 Task: Add Panera Bread Baked Potato Soup to the cart.
Action: Mouse moved to (25, 130)
Screenshot: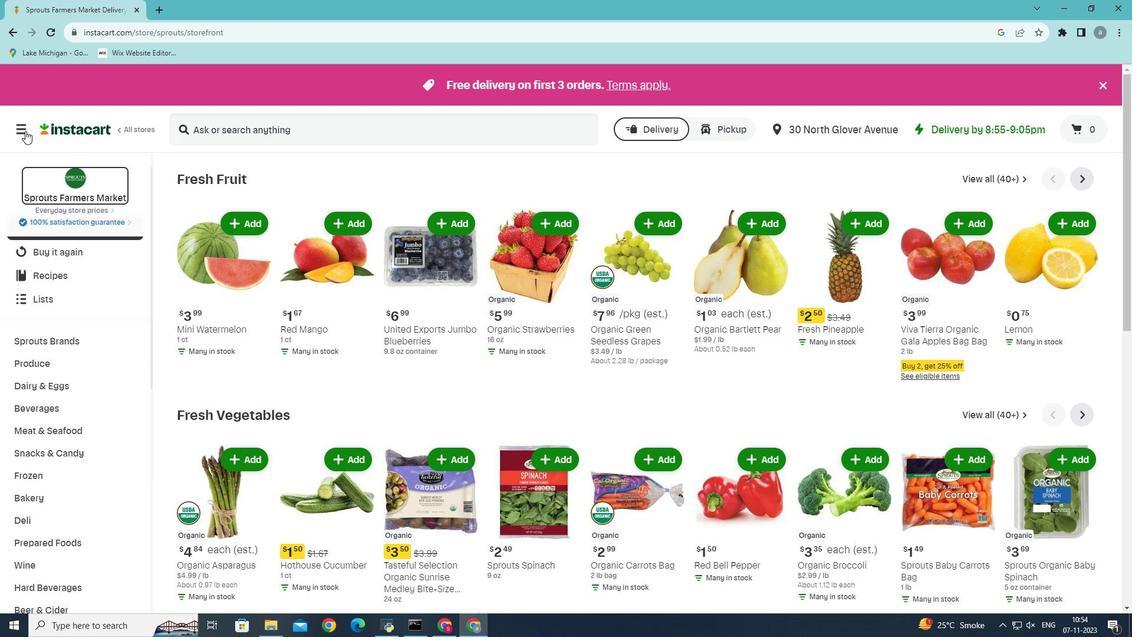 
Action: Mouse pressed left at (25, 130)
Screenshot: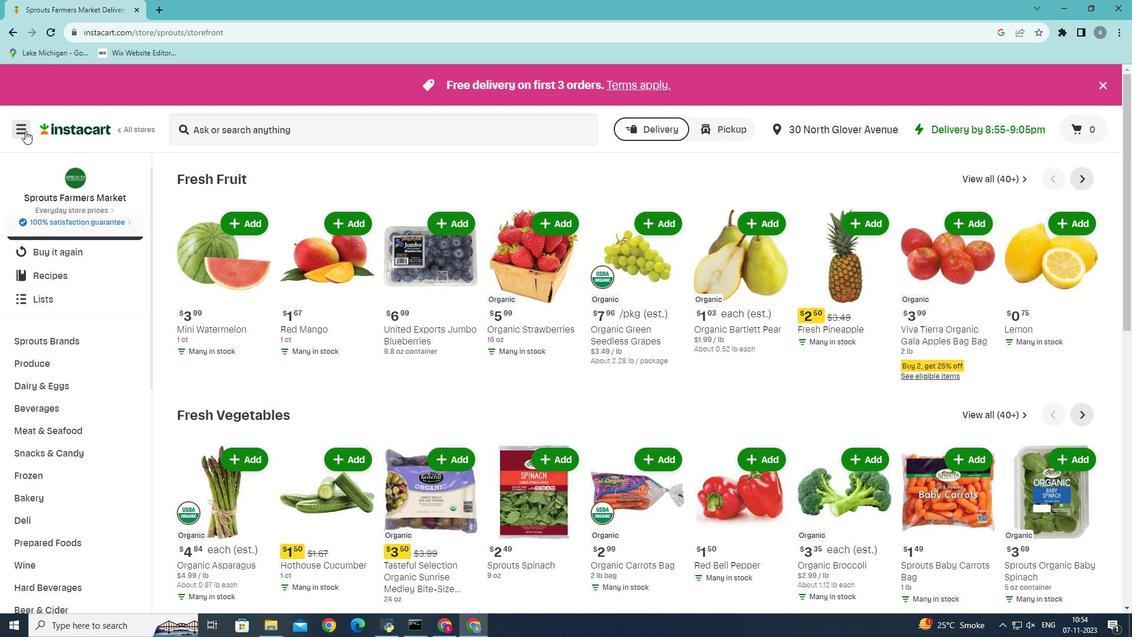 
Action: Mouse moved to (47, 325)
Screenshot: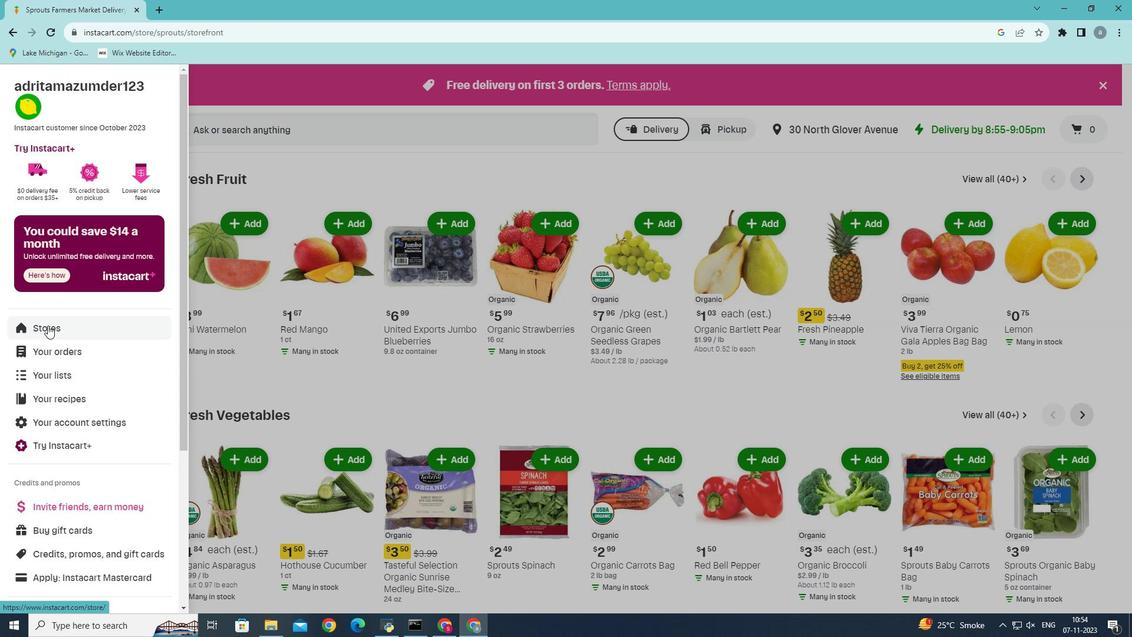 
Action: Mouse pressed left at (47, 325)
Screenshot: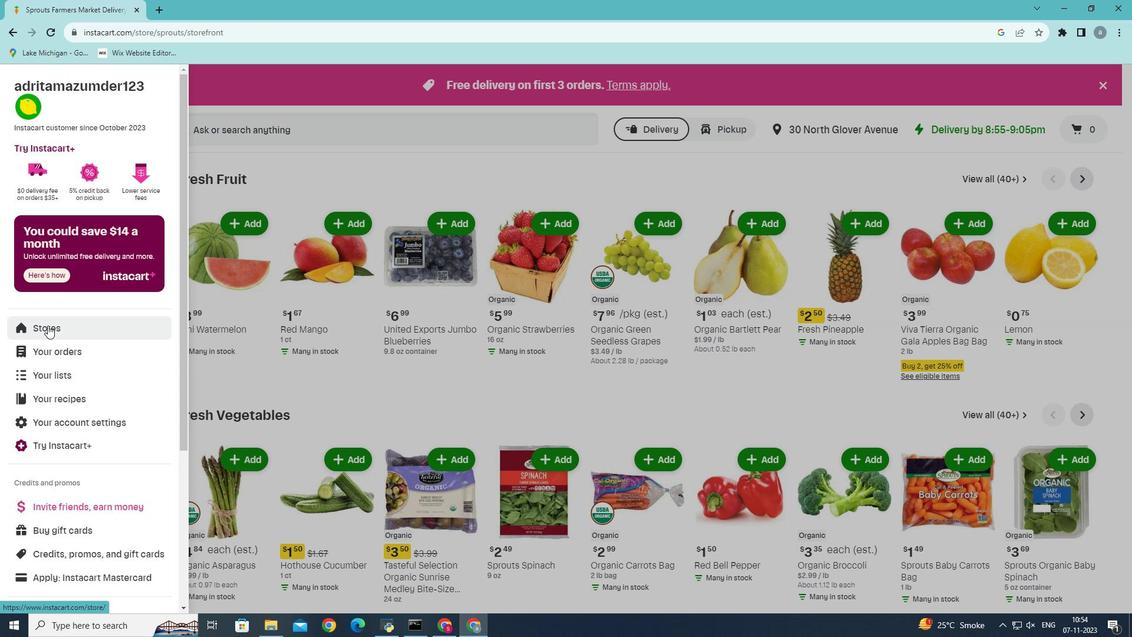
Action: Mouse moved to (279, 127)
Screenshot: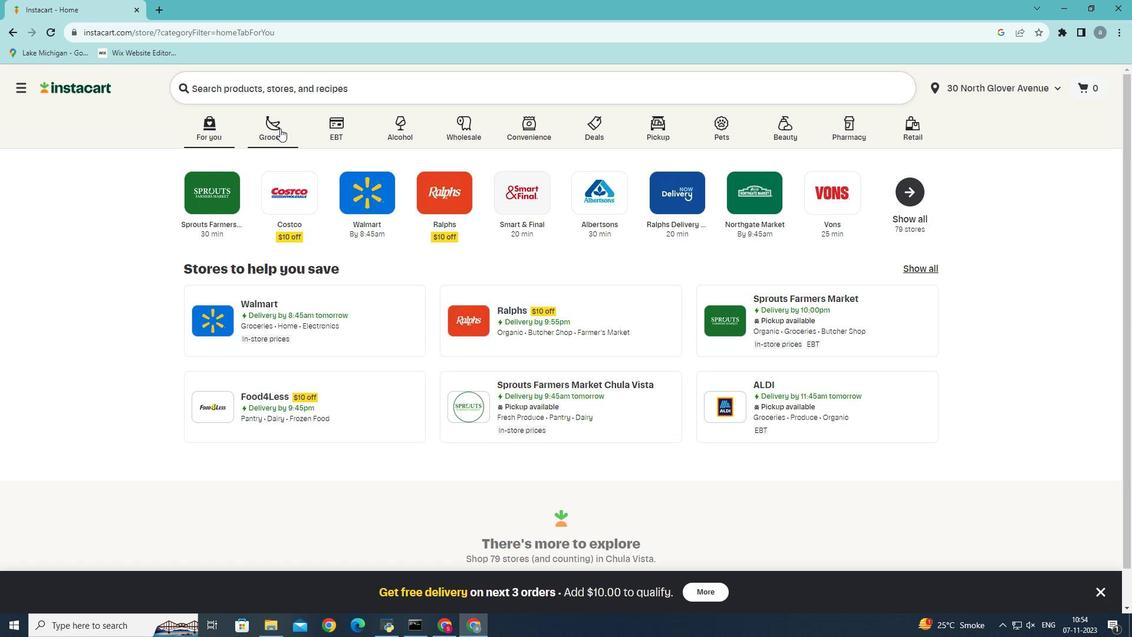 
Action: Mouse pressed left at (279, 127)
Screenshot: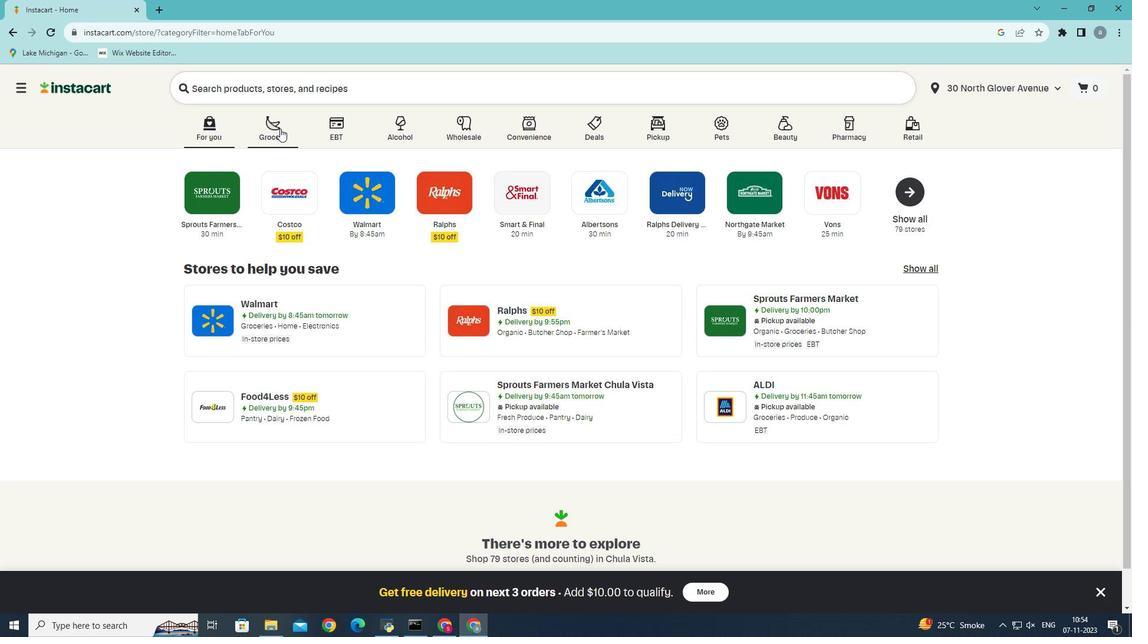 
Action: Mouse moved to (272, 339)
Screenshot: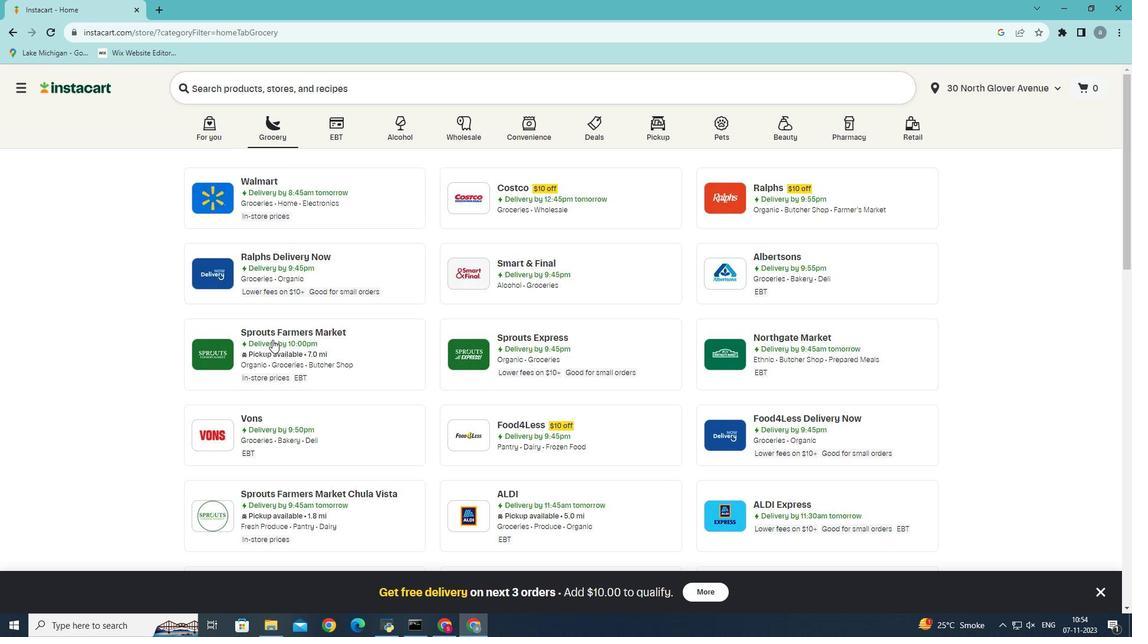 
Action: Mouse pressed left at (272, 339)
Screenshot: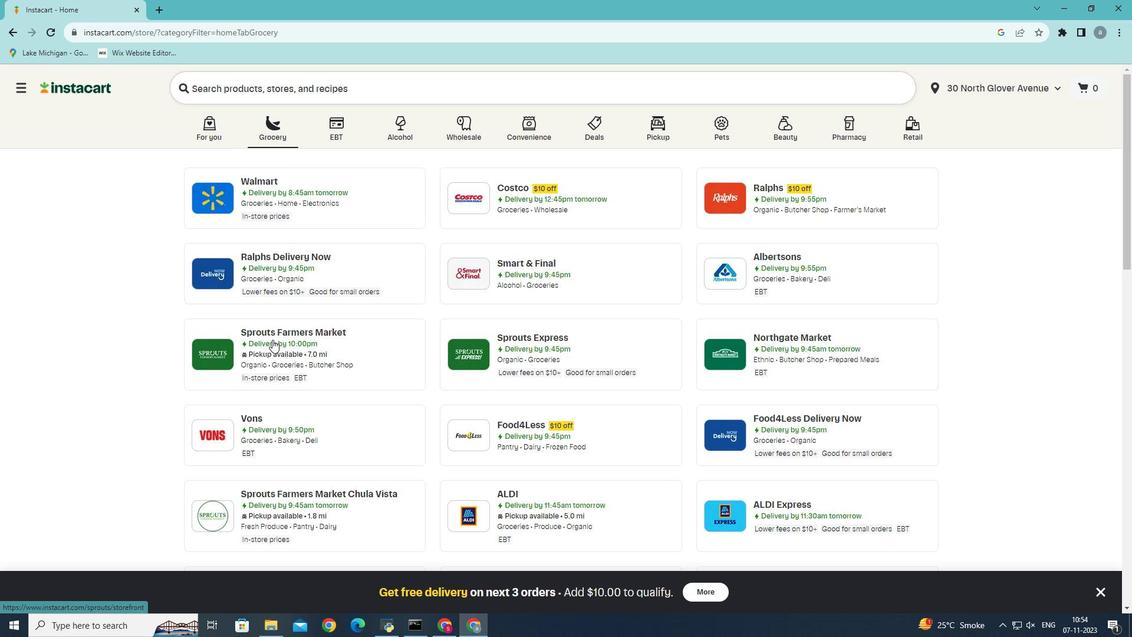 
Action: Mouse moved to (73, 482)
Screenshot: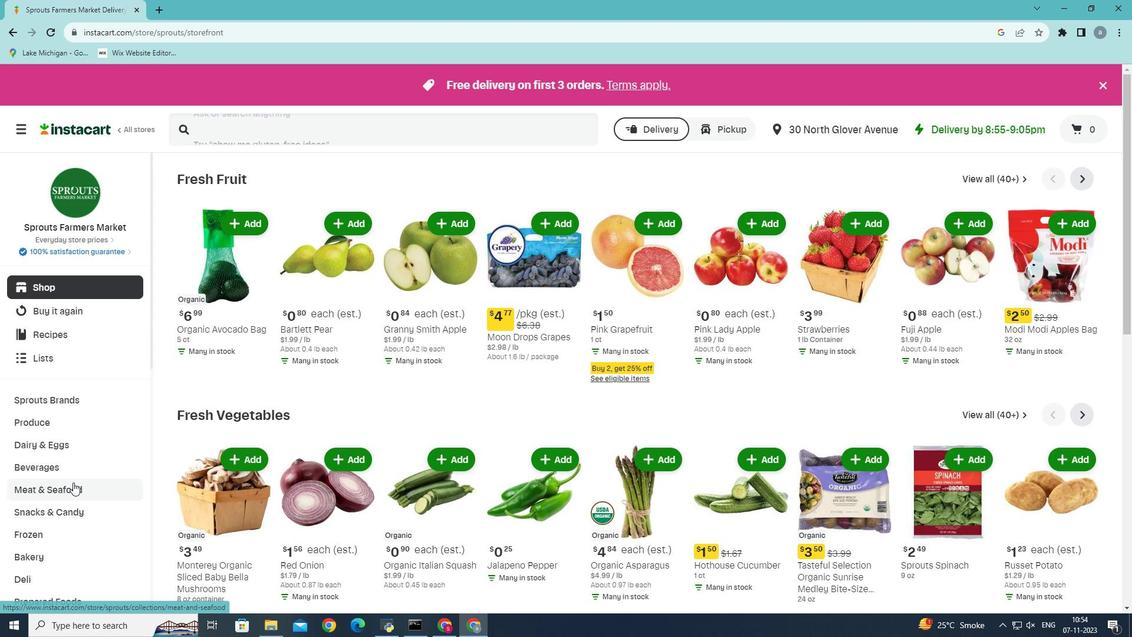 
Action: Mouse scrolled (73, 481) with delta (0, 0)
Screenshot: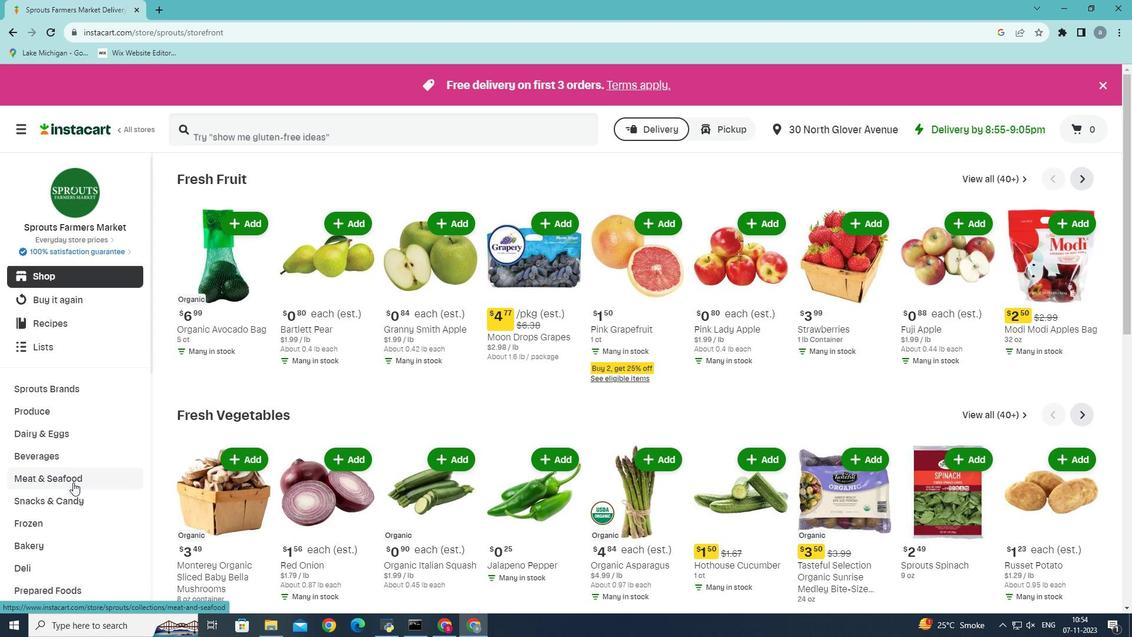 
Action: Mouse scrolled (73, 481) with delta (0, 0)
Screenshot: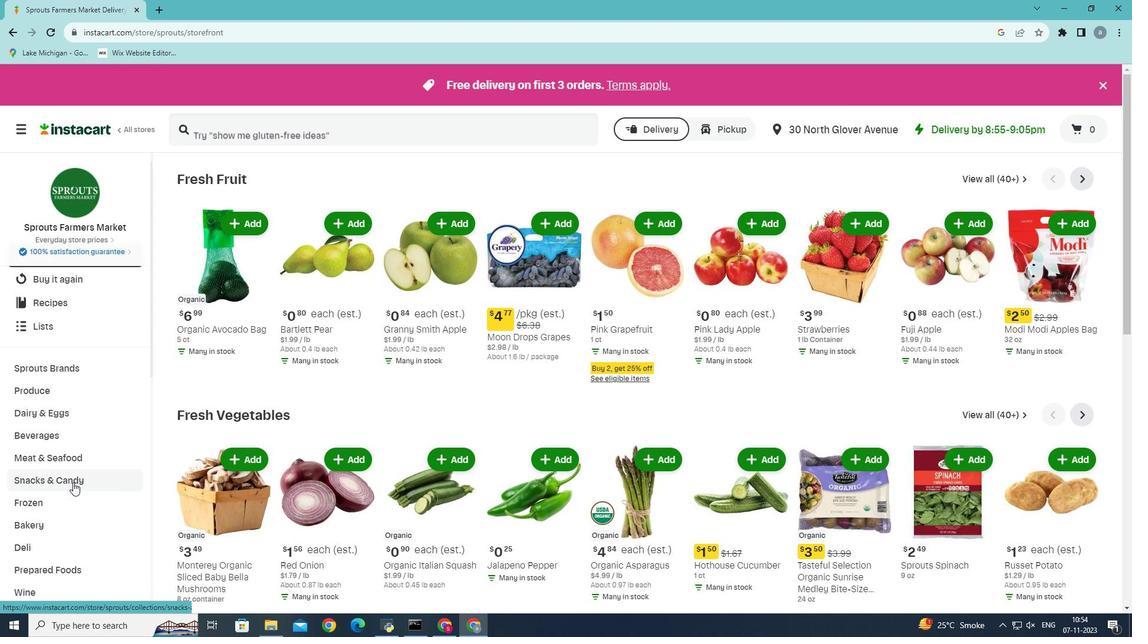 
Action: Mouse pressed left at (73, 482)
Screenshot: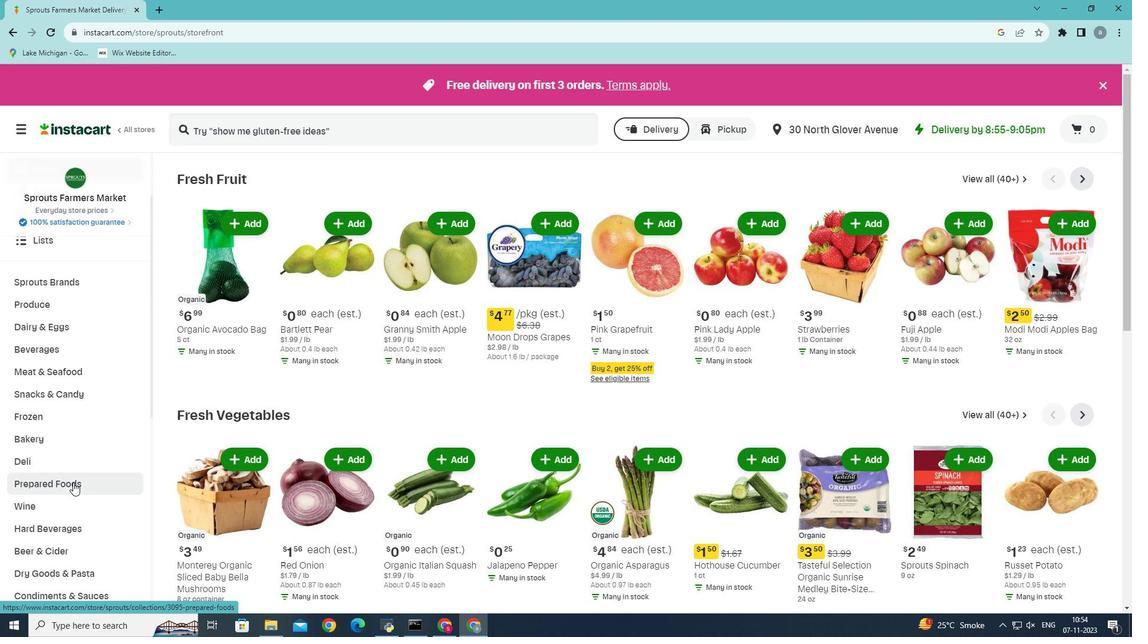 
Action: Mouse moved to (595, 207)
Screenshot: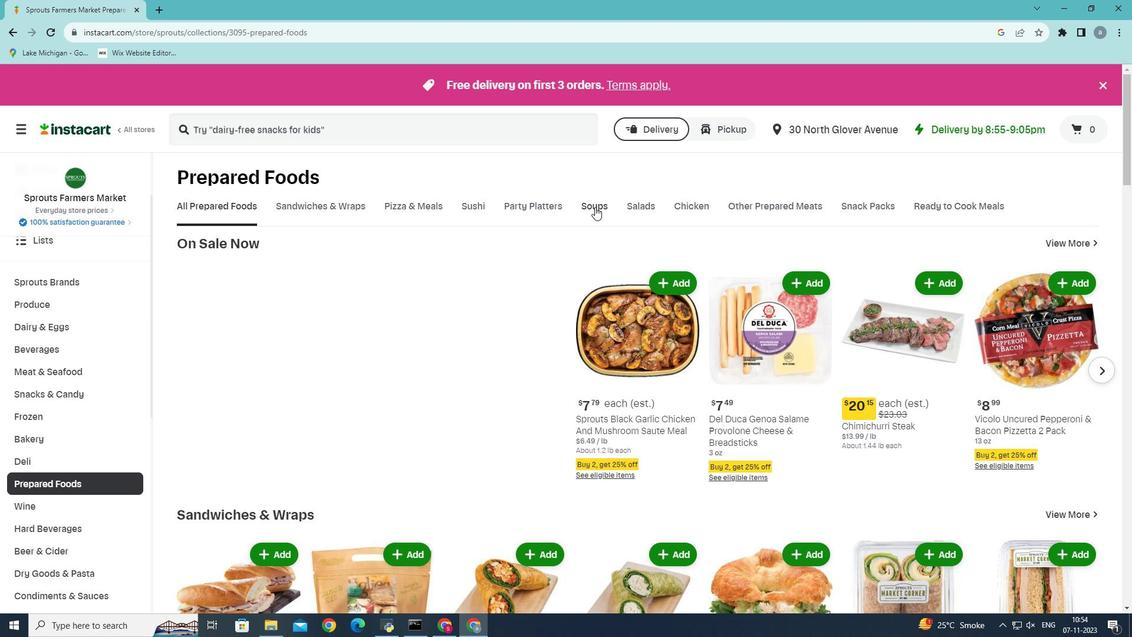 
Action: Mouse pressed left at (595, 207)
Screenshot: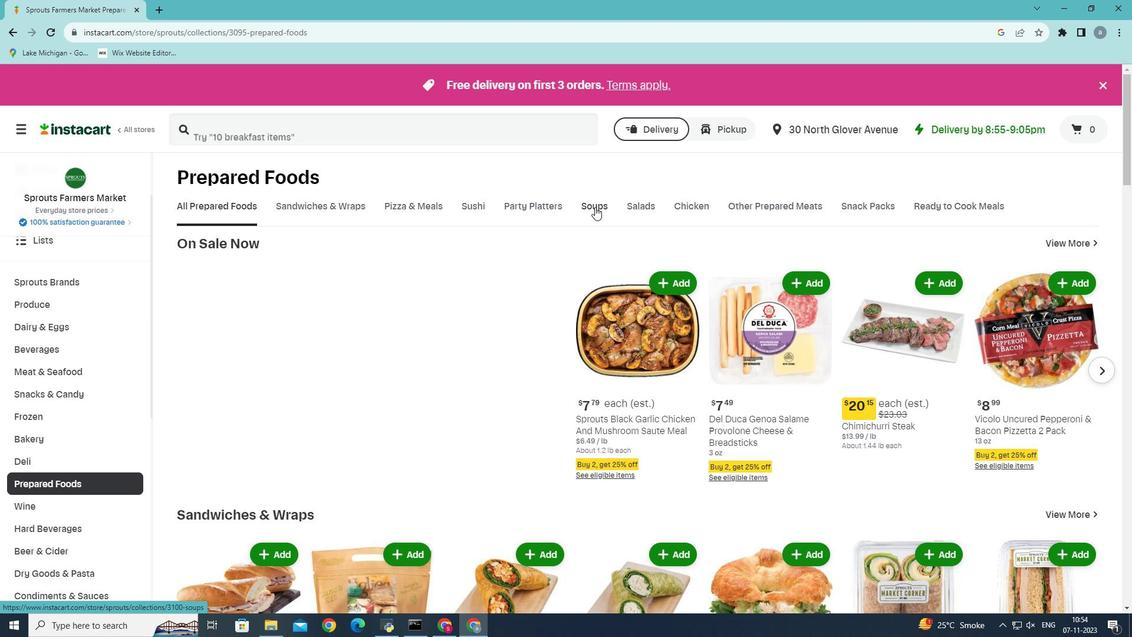 
Action: Mouse moved to (293, 126)
Screenshot: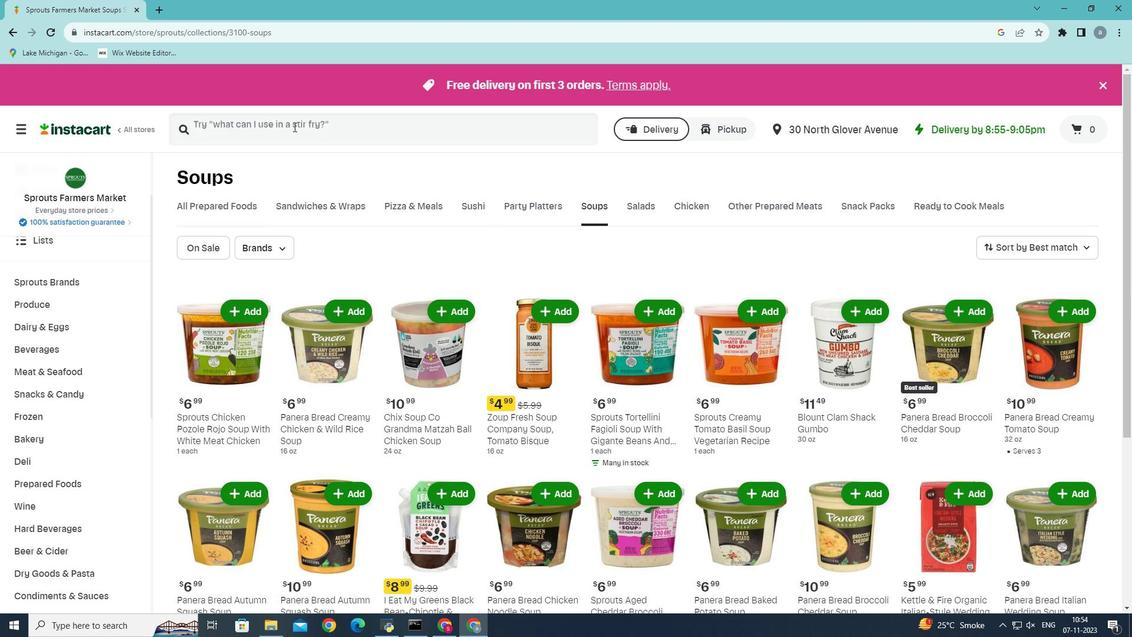 
Action: Mouse pressed left at (293, 126)
Screenshot: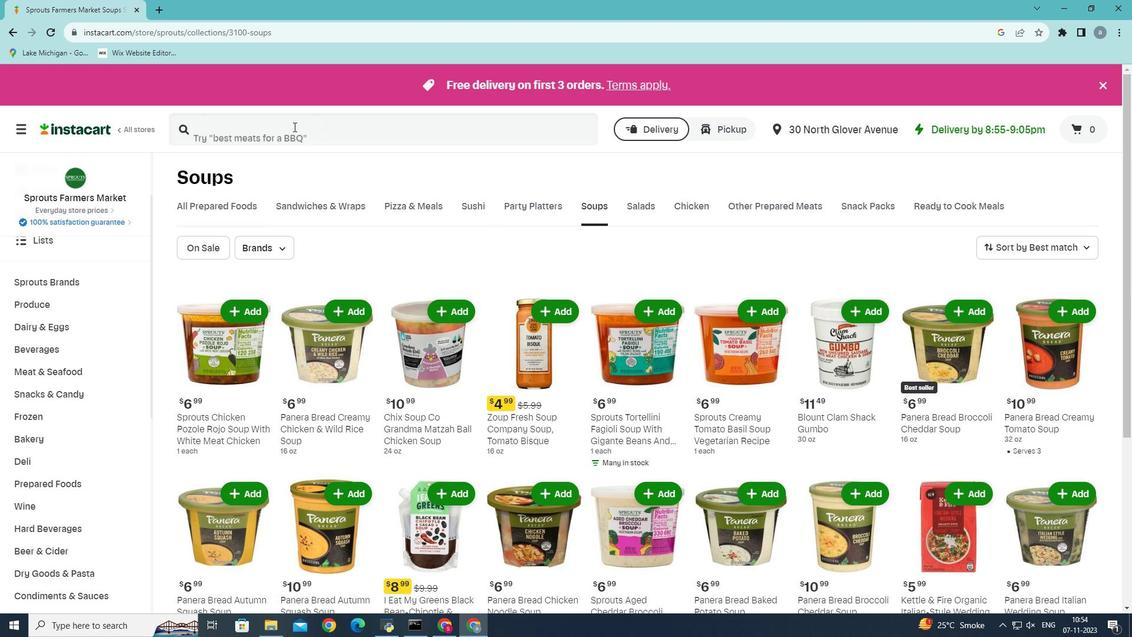 
Action: Key pressed <Key.shift><Key.shift><Key.shift><Key.shift><Key.shift><Key.shift><Key.shift>Panera<Key.space>bread<Key.space>baked<Key.space>potato<Key.space>soup<Key.enter>
Screenshot: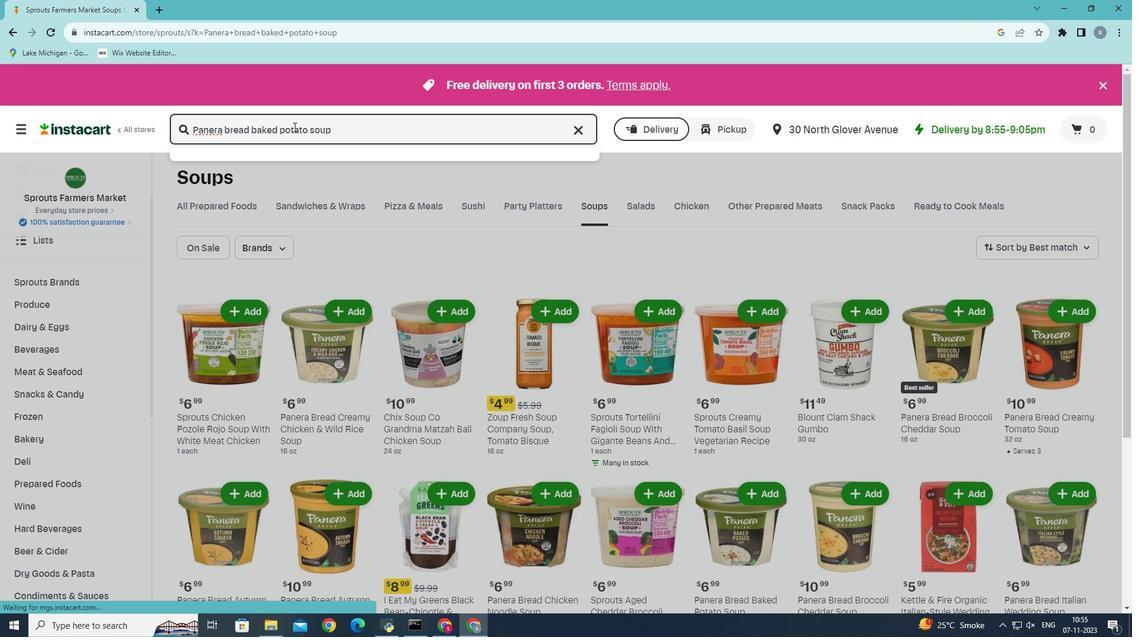 
Action: Mouse moved to (332, 260)
Screenshot: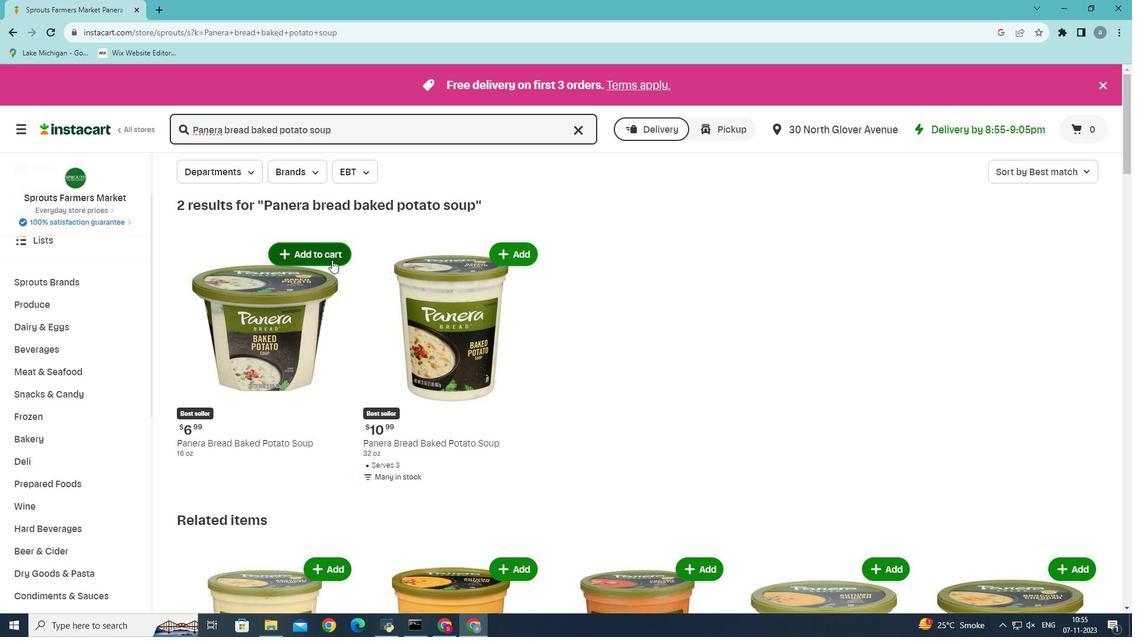 
Action: Mouse pressed left at (332, 260)
Screenshot: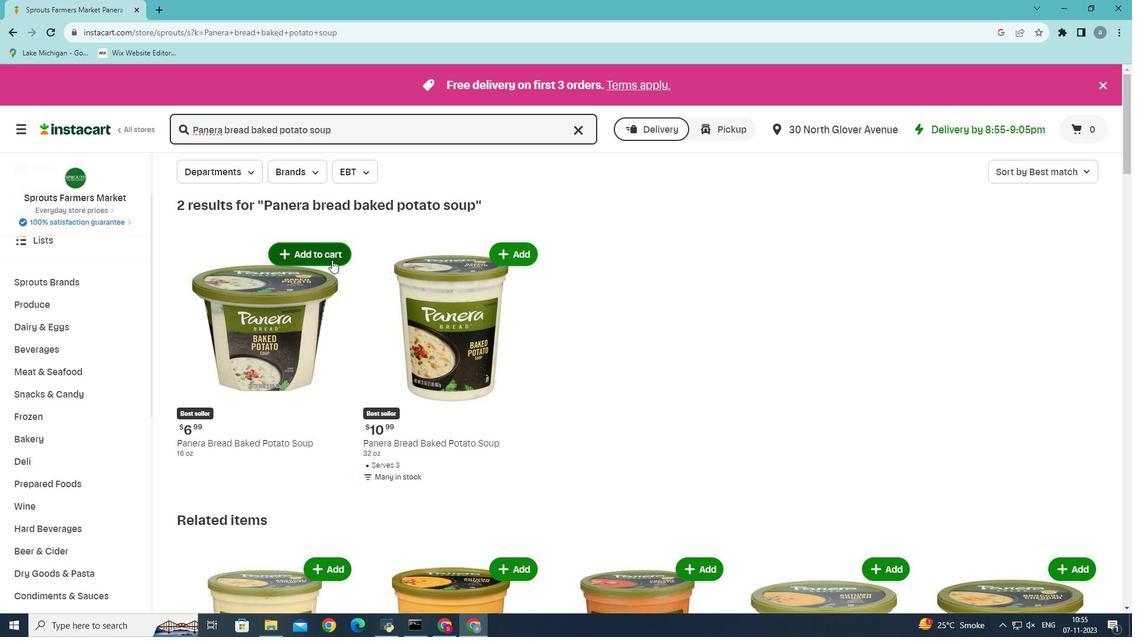 
Action: Mouse moved to (324, 265)
Screenshot: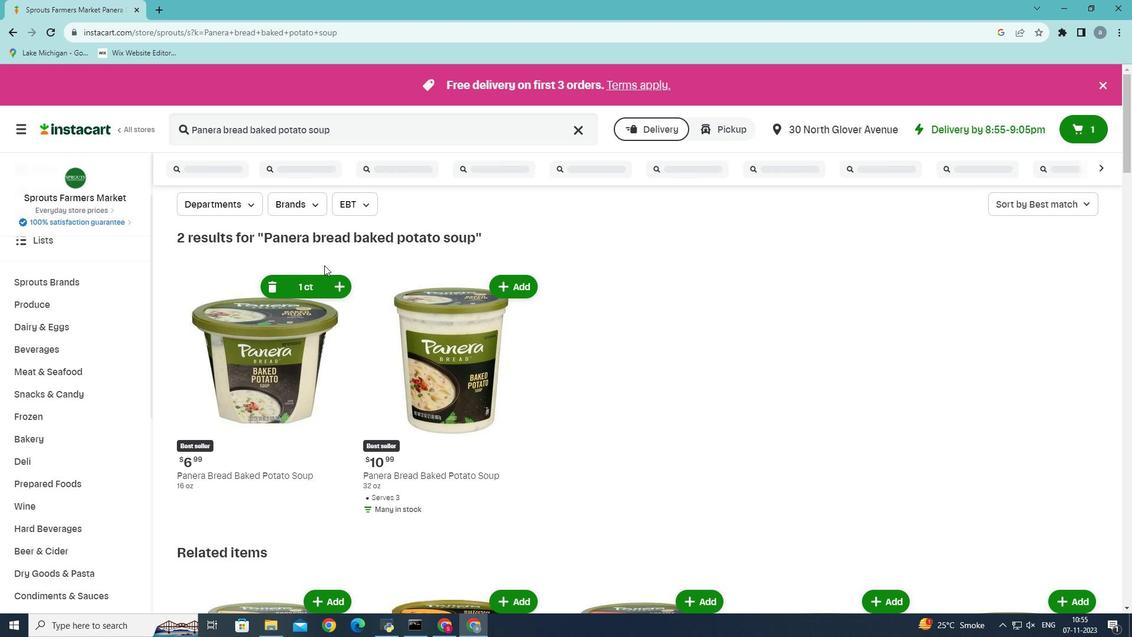 
